 Task: Look for products in the category "Boxed Meals & Sides" from Daiya only.
Action: Mouse moved to (317, 153)
Screenshot: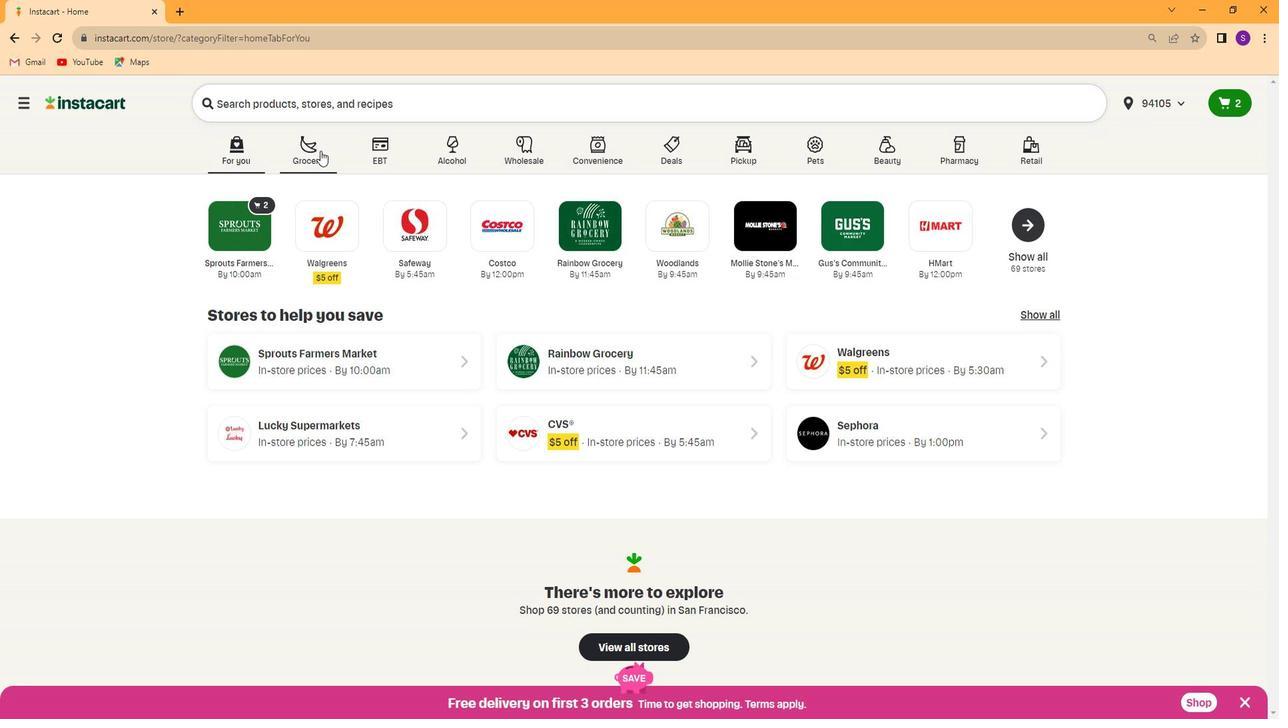 
Action: Mouse pressed left at (317, 153)
Screenshot: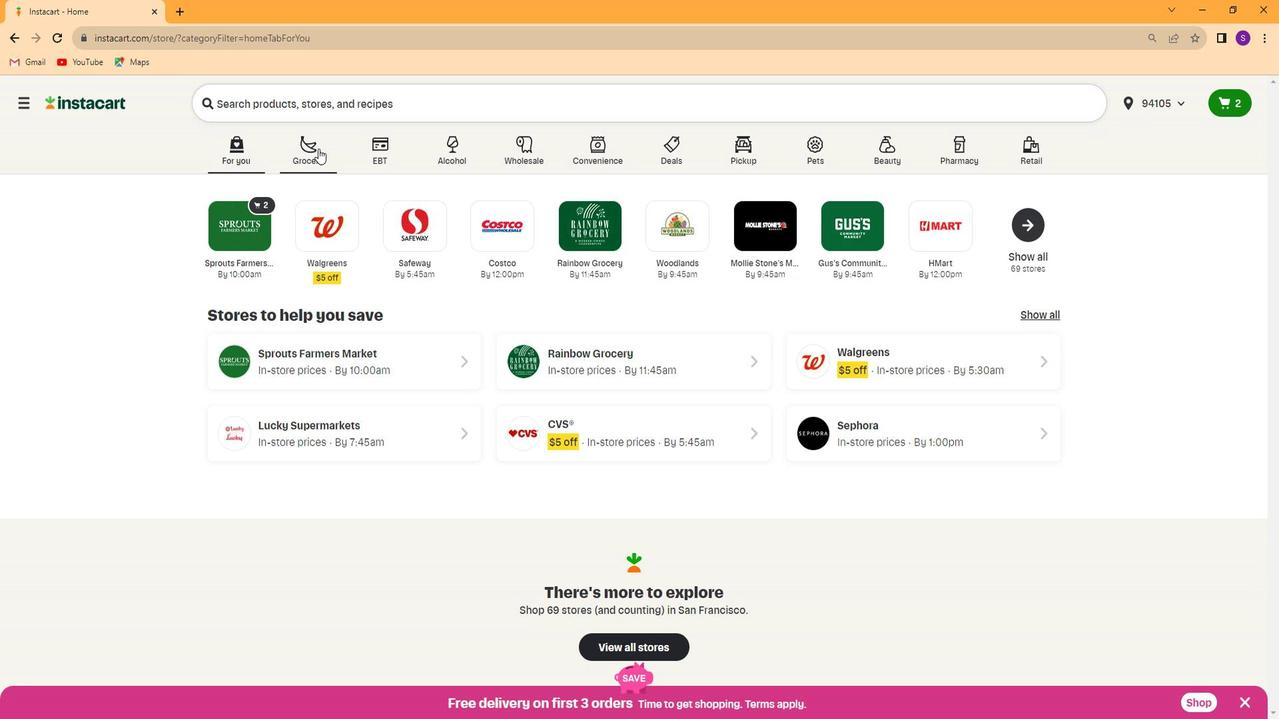 
Action: Mouse moved to (367, 237)
Screenshot: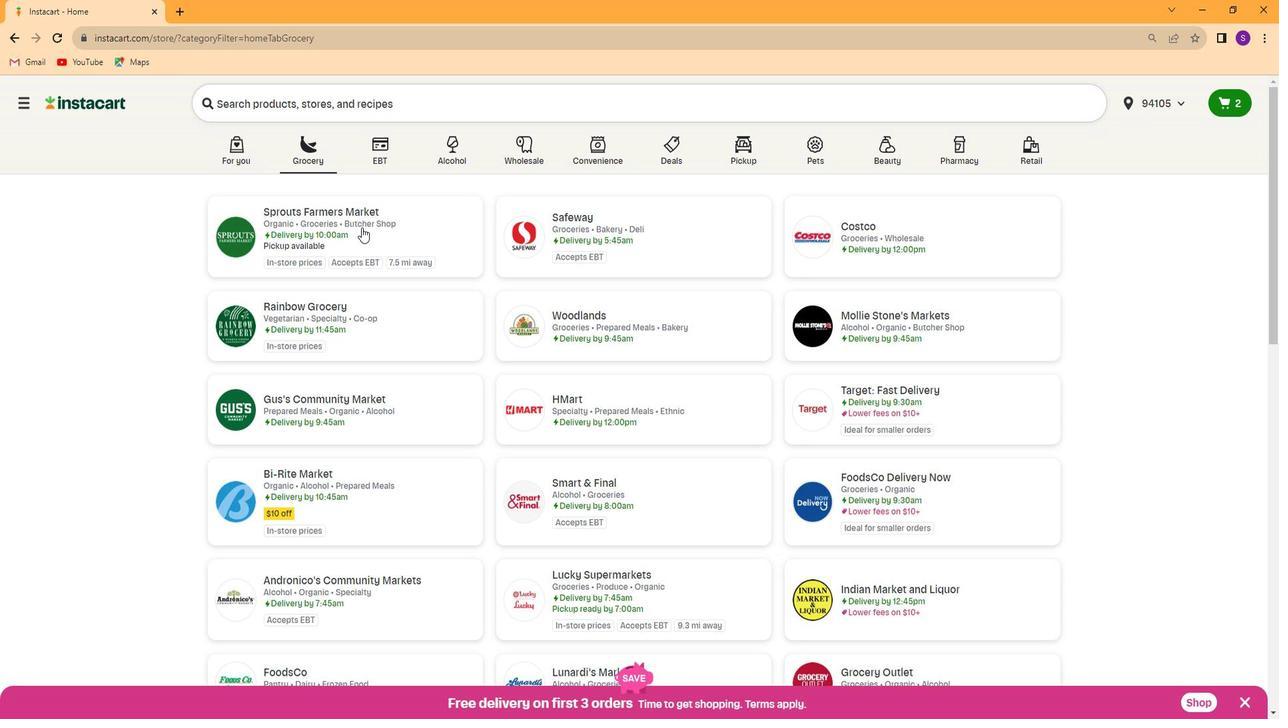 
Action: Mouse pressed left at (367, 237)
Screenshot: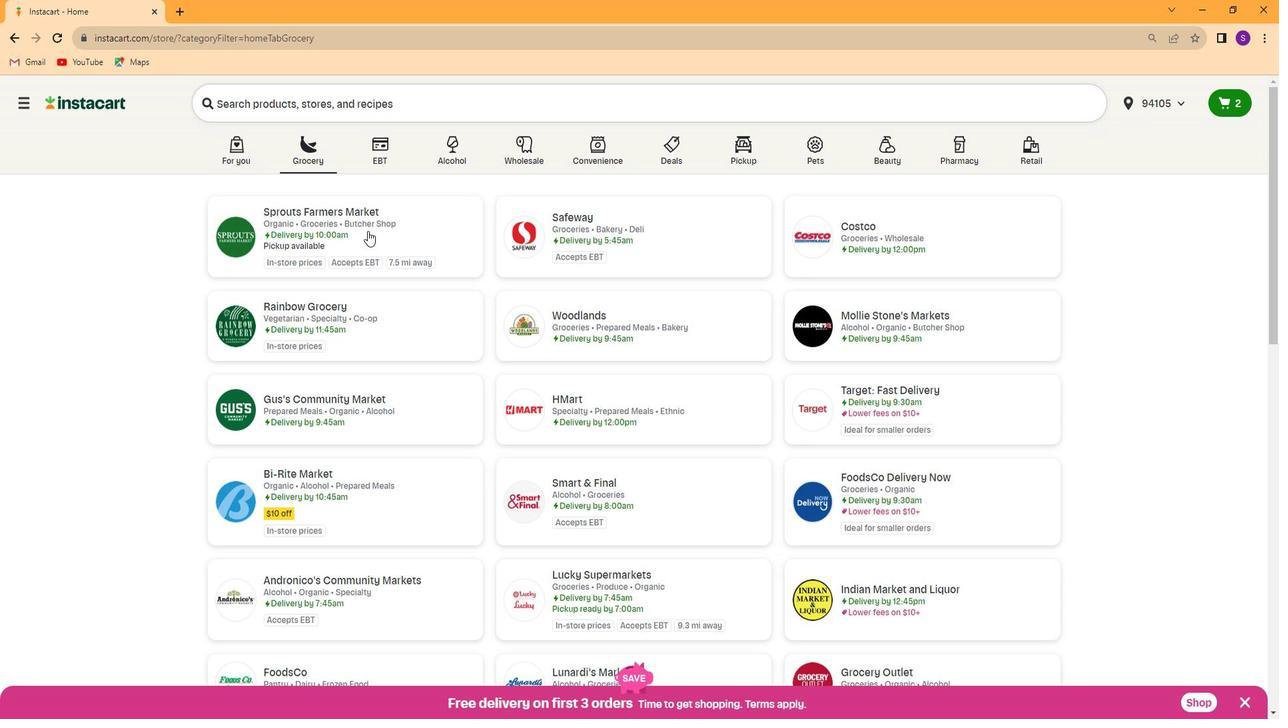 
Action: Mouse moved to (123, 476)
Screenshot: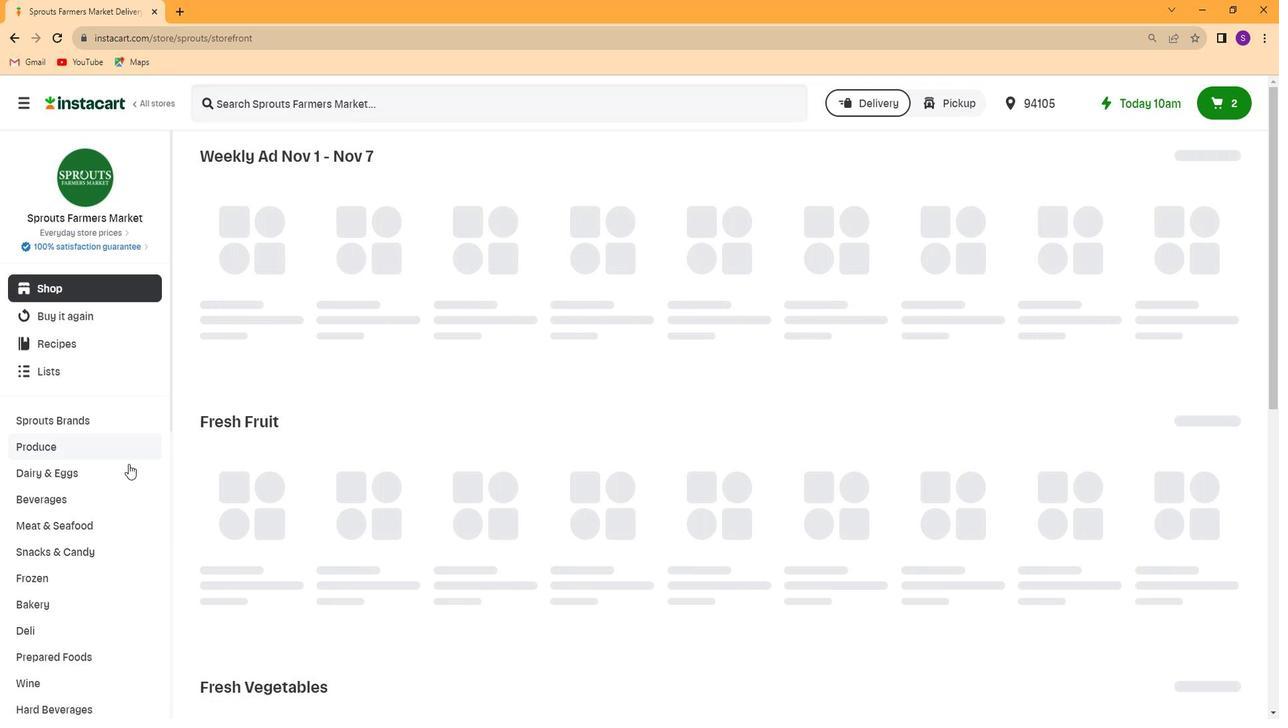 
Action: Mouse scrolled (123, 475) with delta (0, 0)
Screenshot: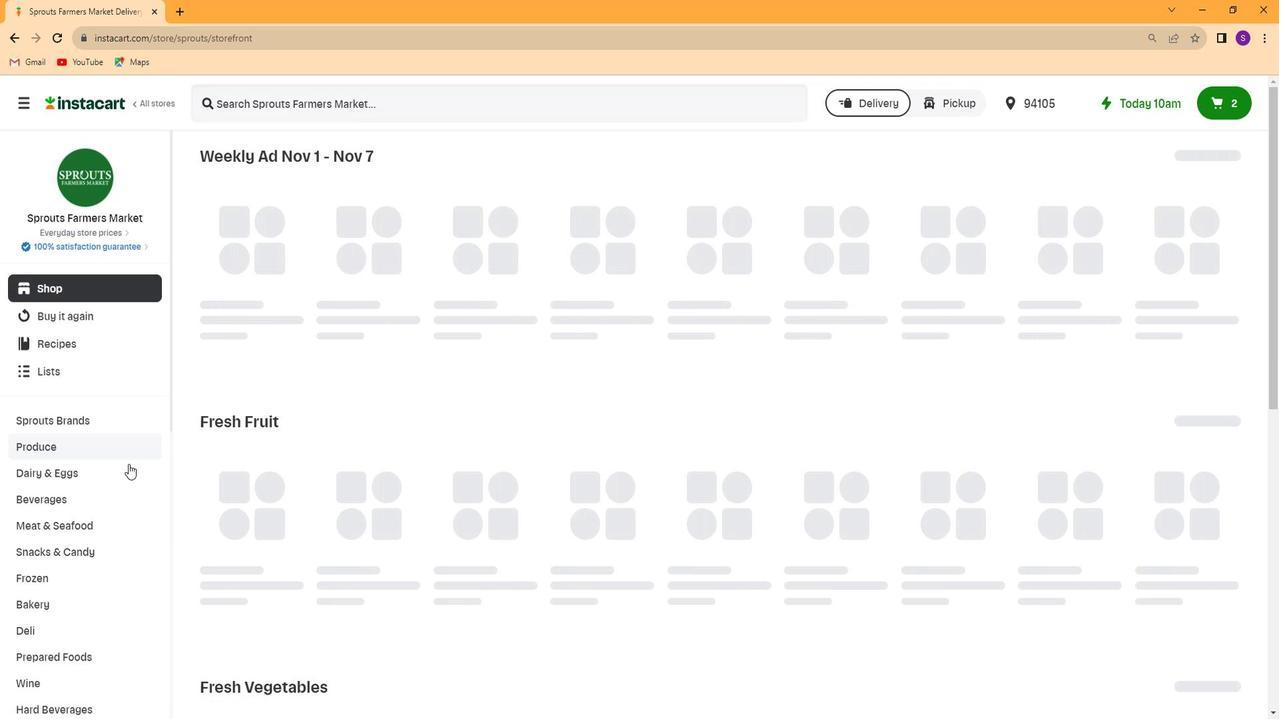 
Action: Mouse scrolled (123, 475) with delta (0, 0)
Screenshot: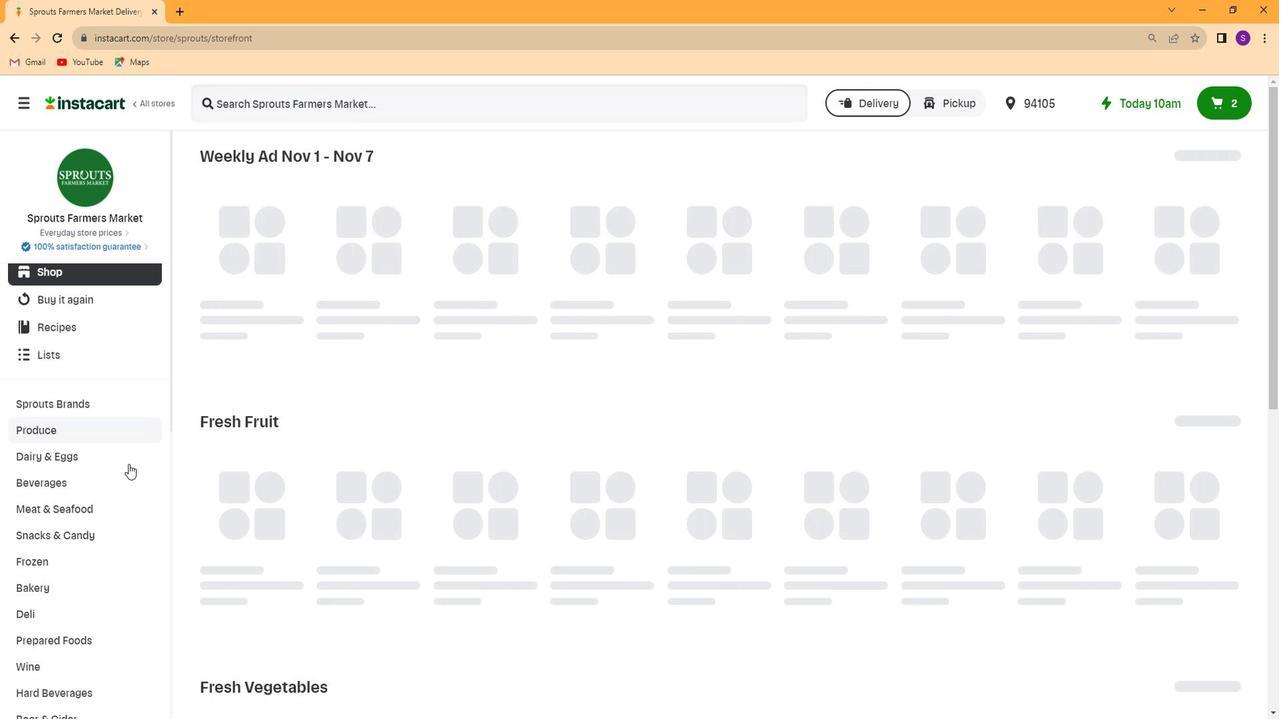 
Action: Mouse scrolled (123, 475) with delta (0, 0)
Screenshot: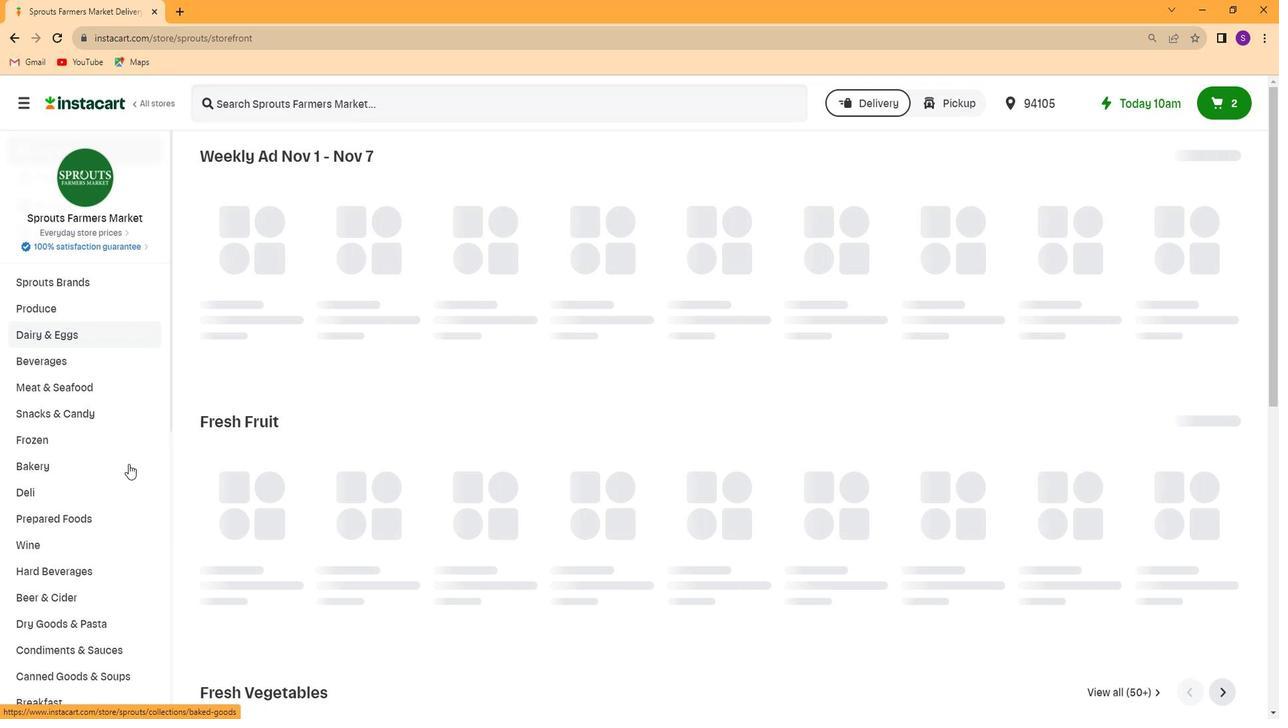 
Action: Mouse moved to (111, 568)
Screenshot: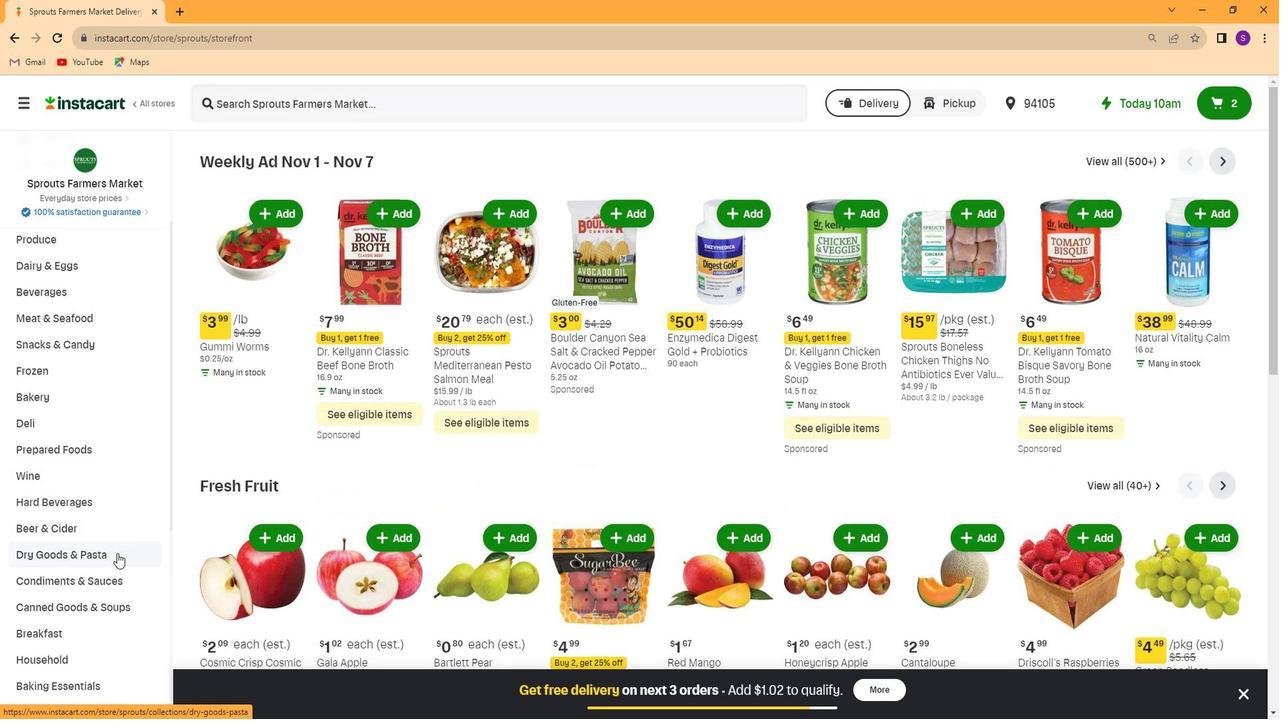 
Action: Mouse pressed left at (111, 568)
Screenshot: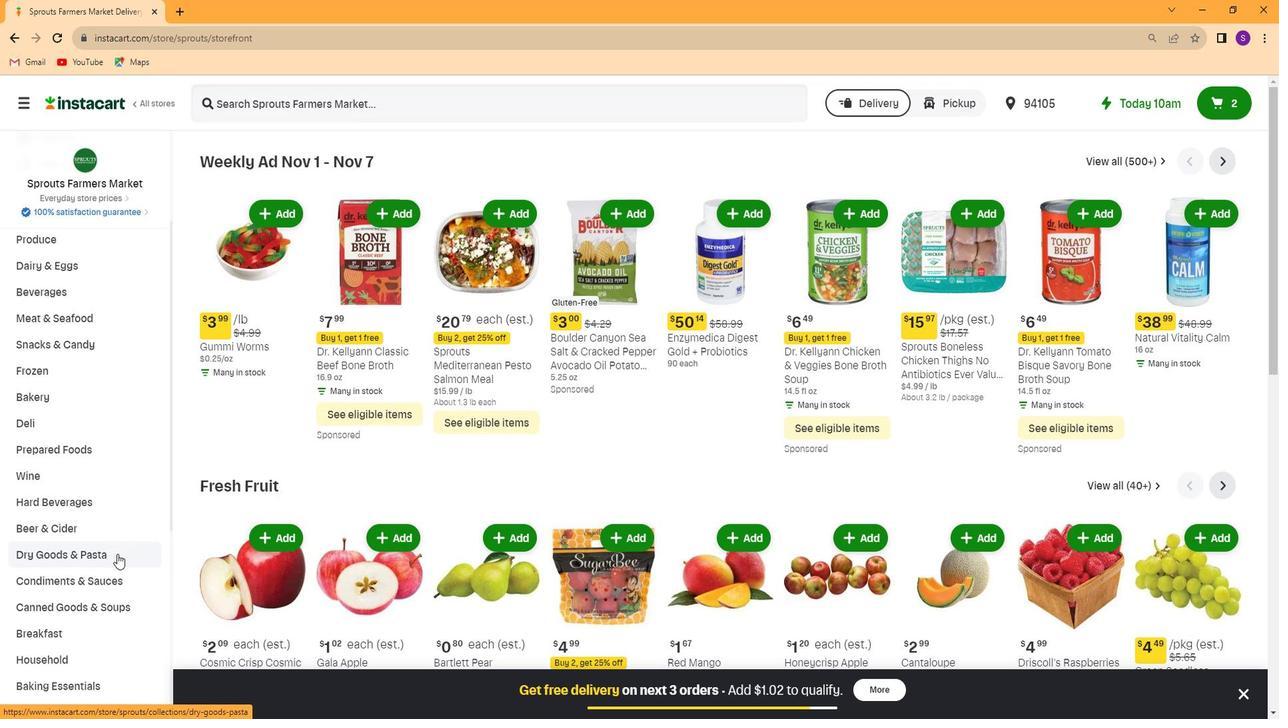 
Action: Mouse moved to (510, 199)
Screenshot: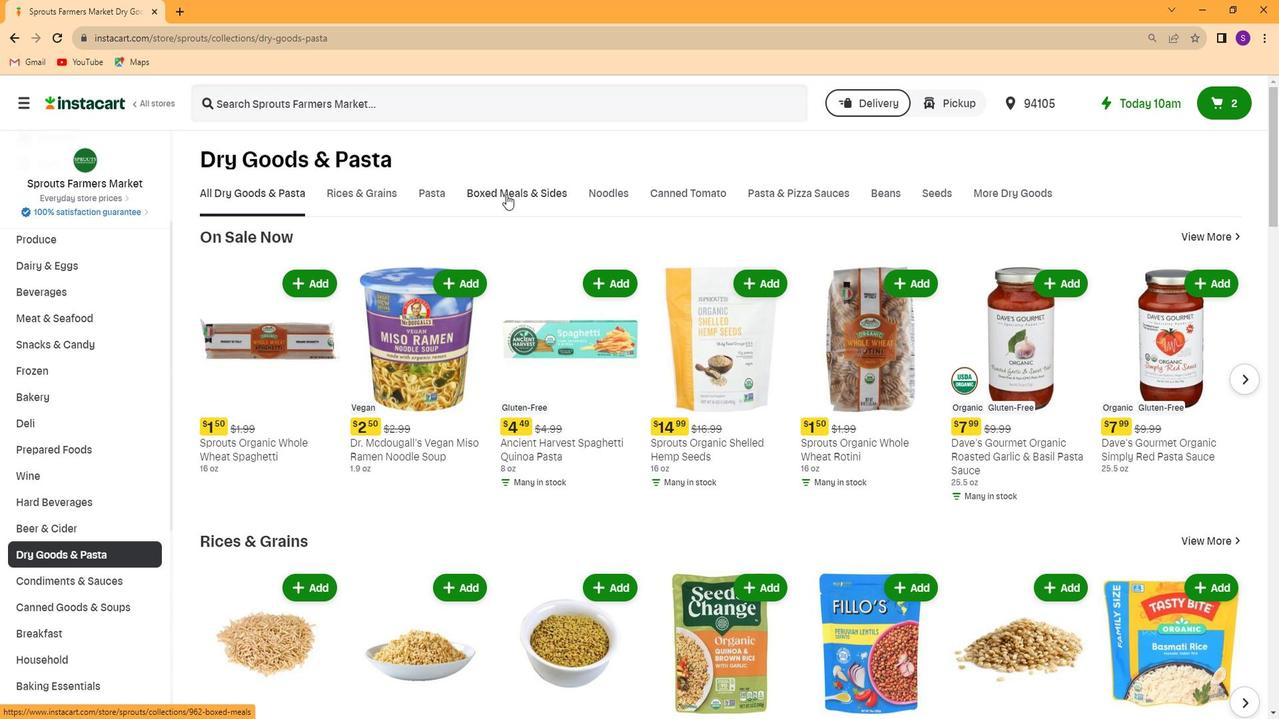 
Action: Mouse pressed left at (510, 199)
Screenshot: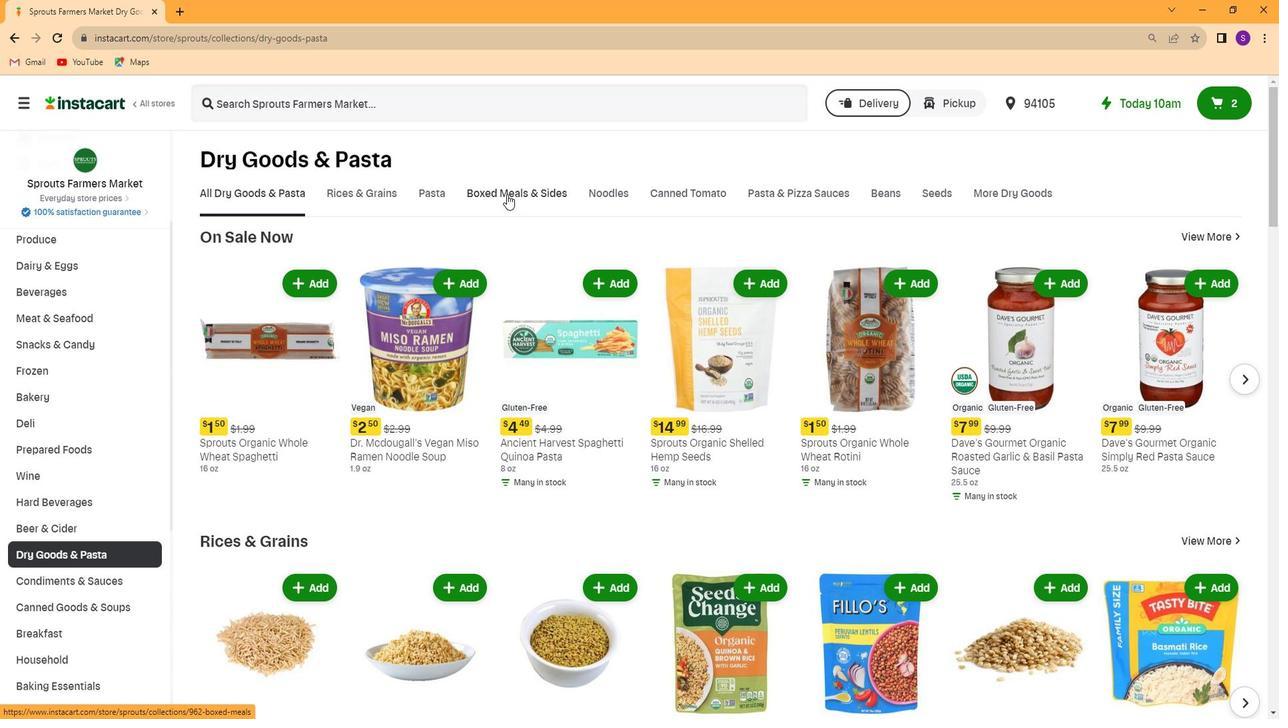
Action: Mouse moved to (449, 253)
Screenshot: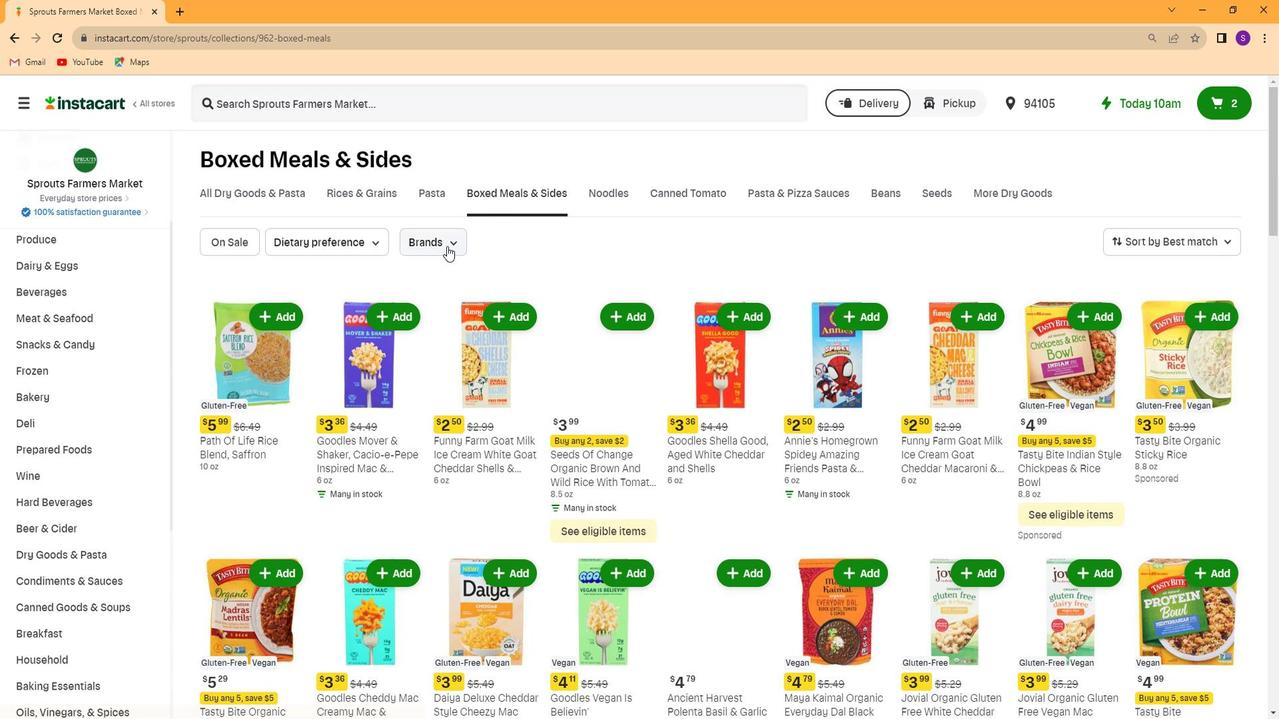 
Action: Mouse pressed left at (449, 253)
Screenshot: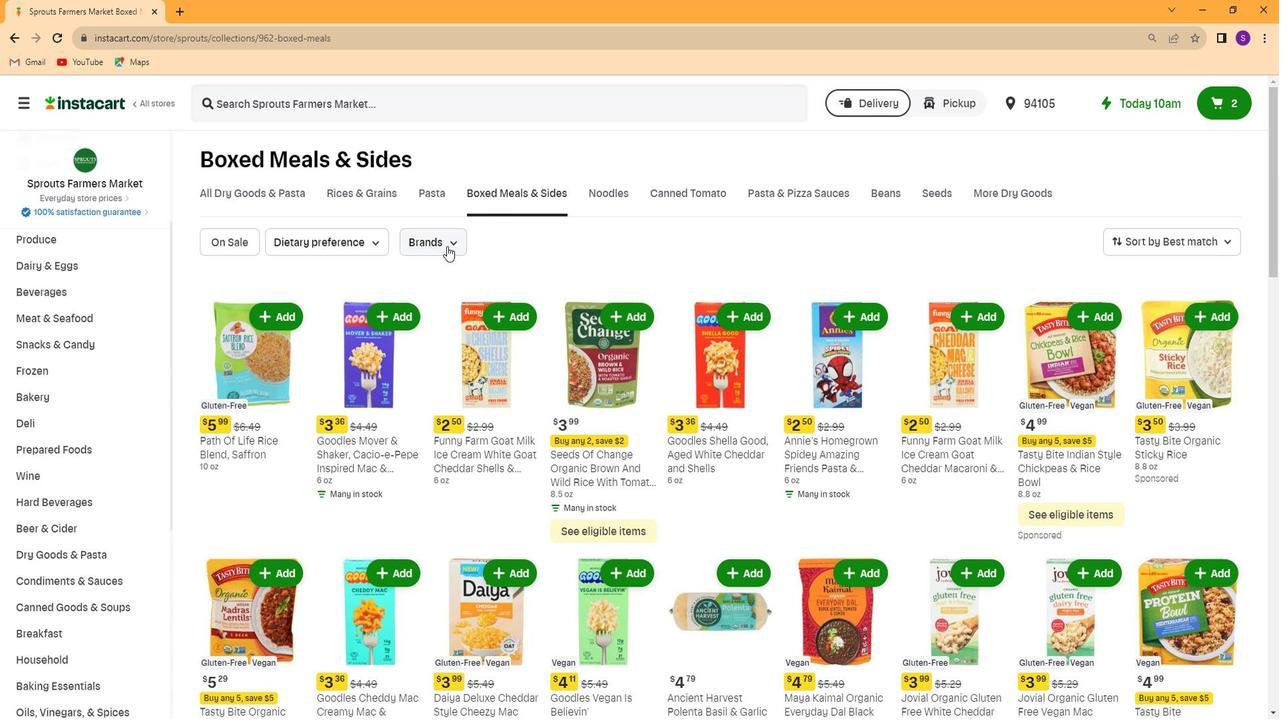 
Action: Mouse moved to (475, 410)
Screenshot: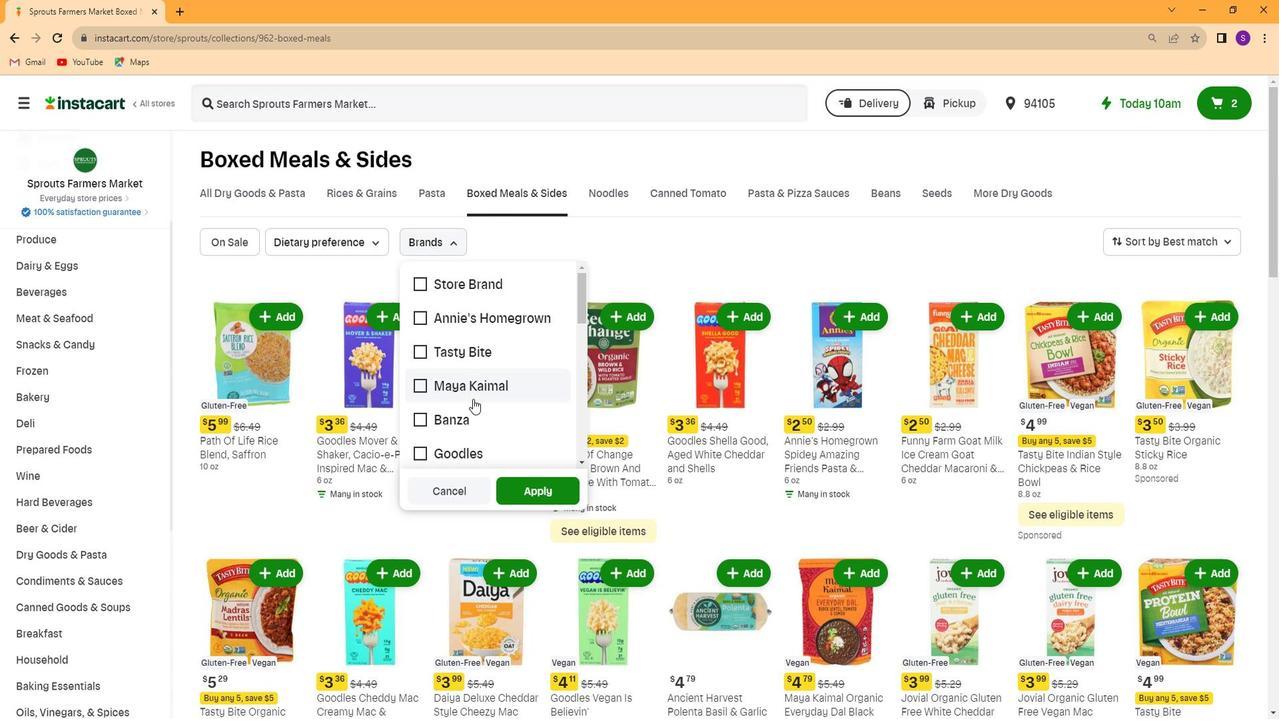 
Action: Mouse scrolled (475, 409) with delta (0, 0)
Screenshot: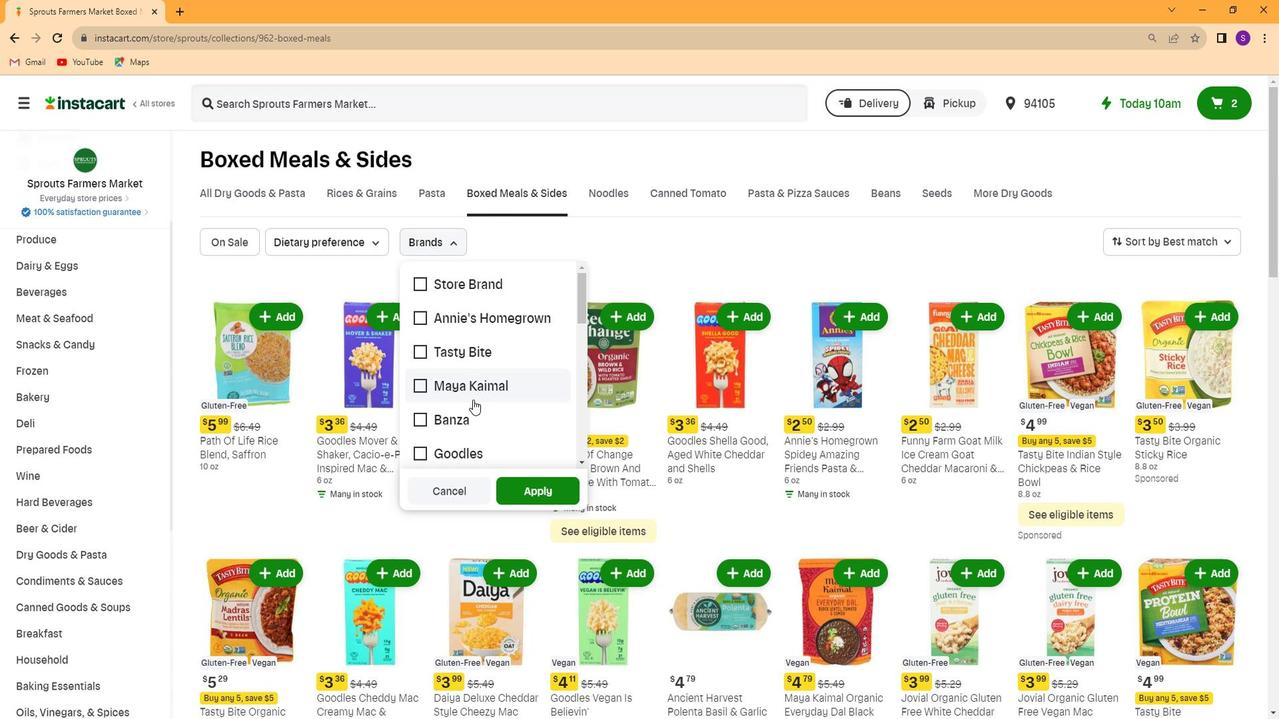 
Action: Mouse scrolled (475, 409) with delta (0, 0)
Screenshot: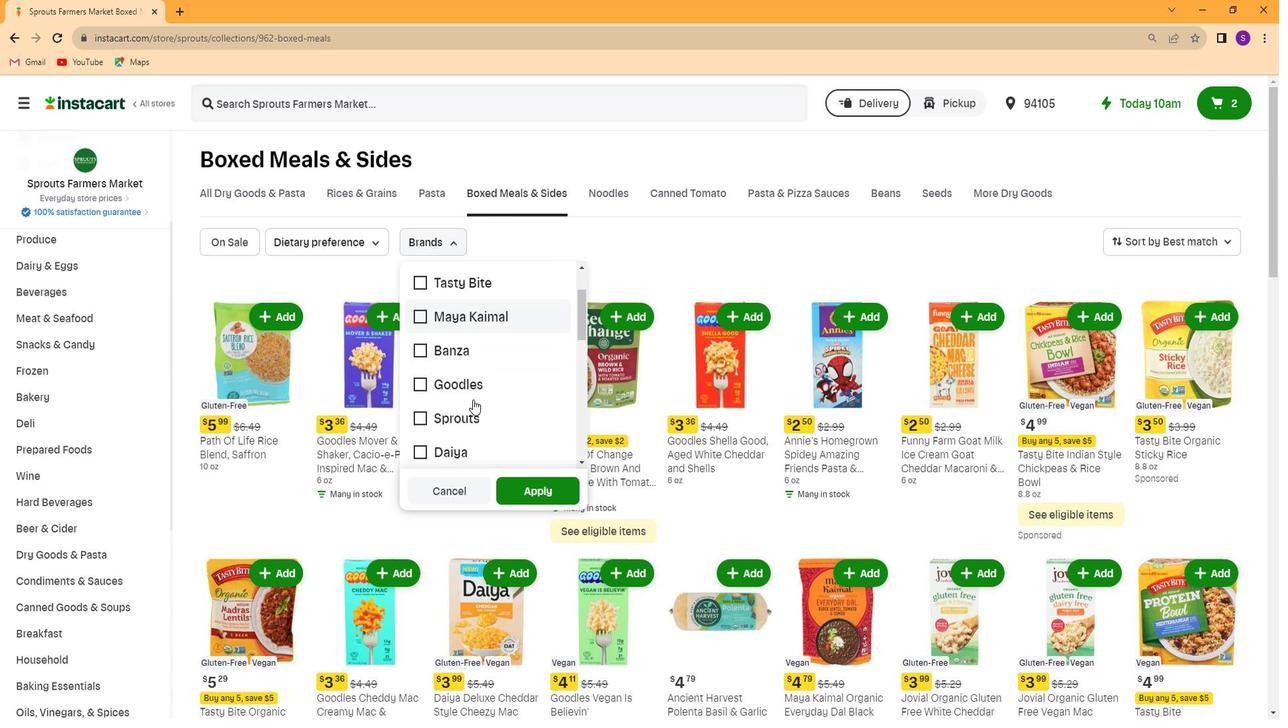 
Action: Mouse moved to (477, 399)
Screenshot: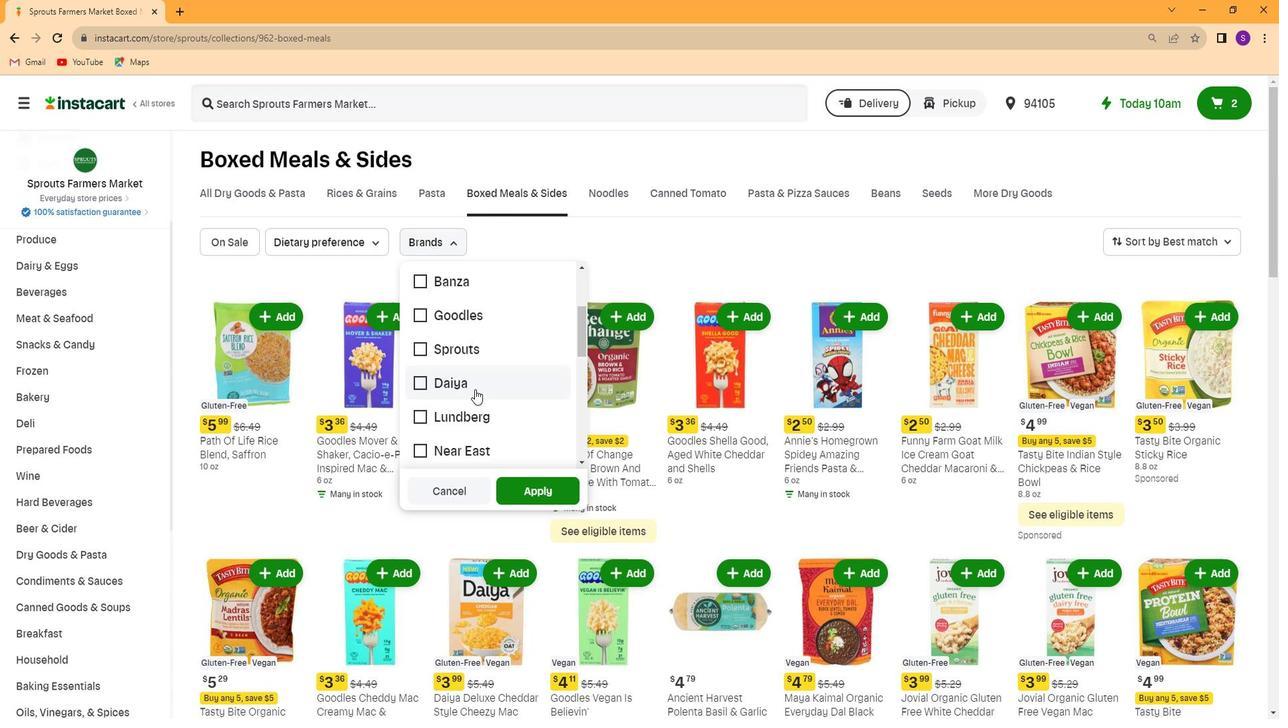 
Action: Mouse pressed left at (477, 399)
Screenshot: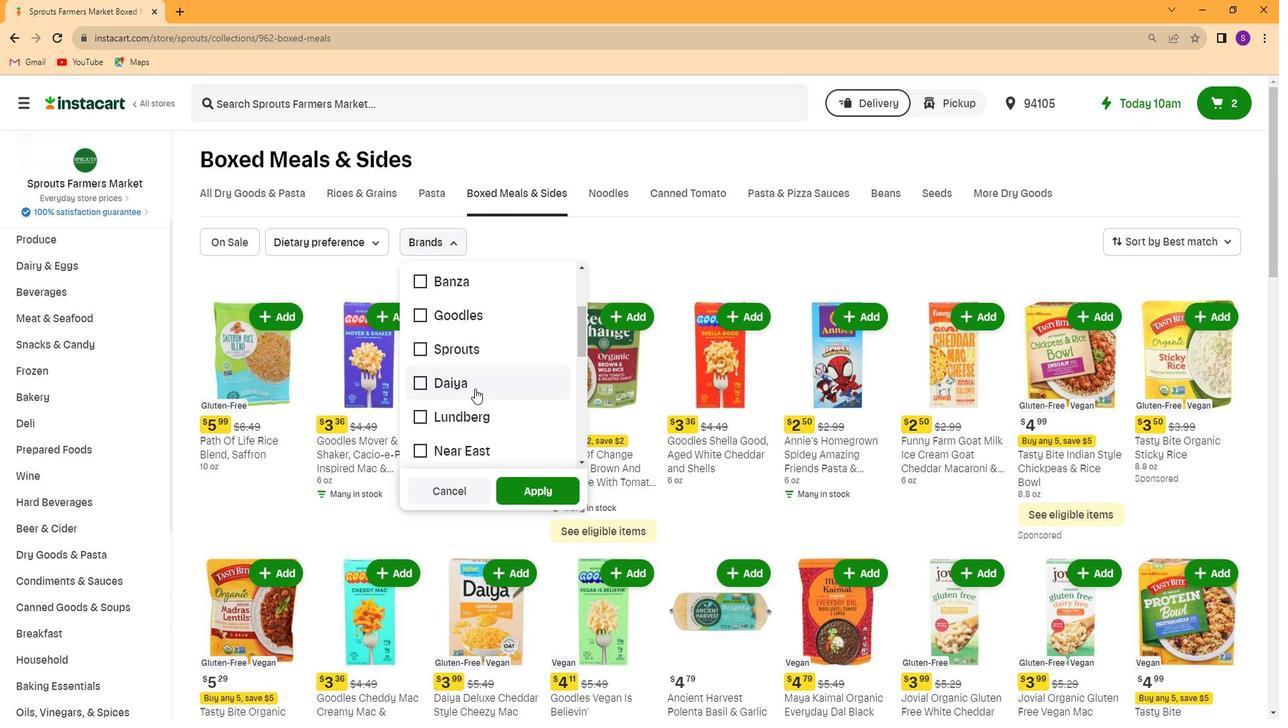 
Action: Mouse moved to (545, 509)
Screenshot: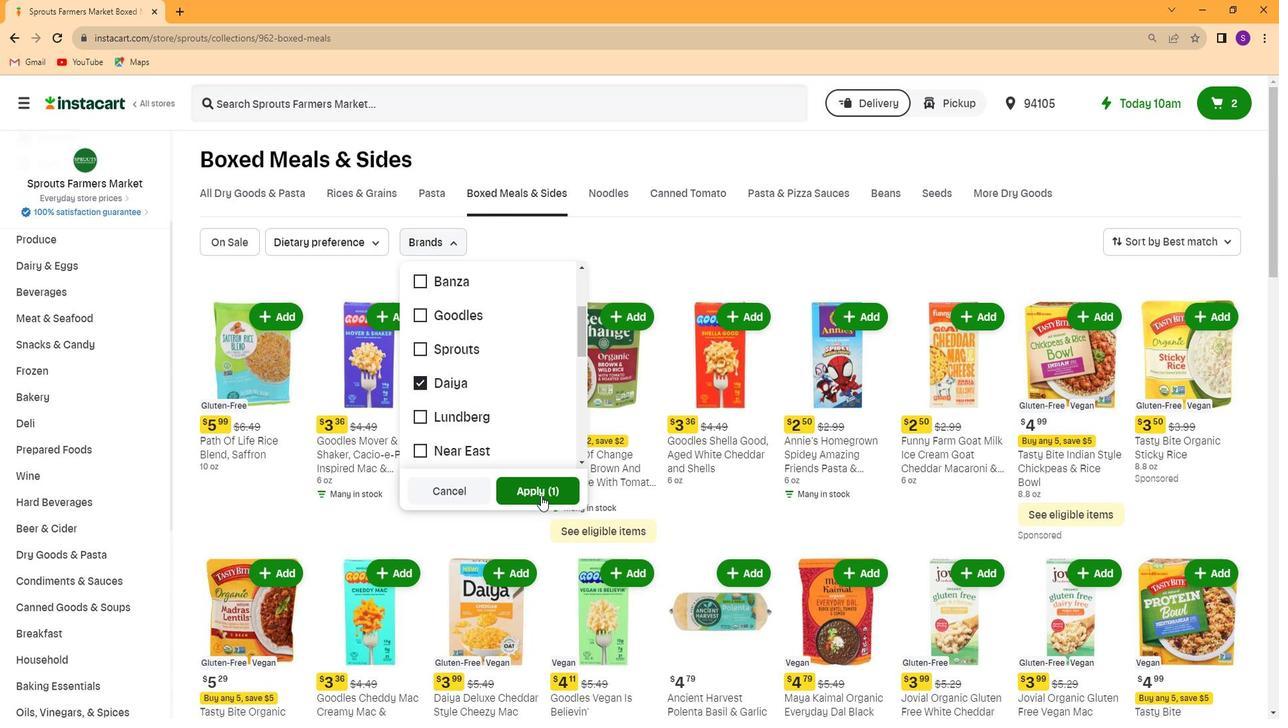 
Action: Mouse pressed left at (545, 509)
Screenshot: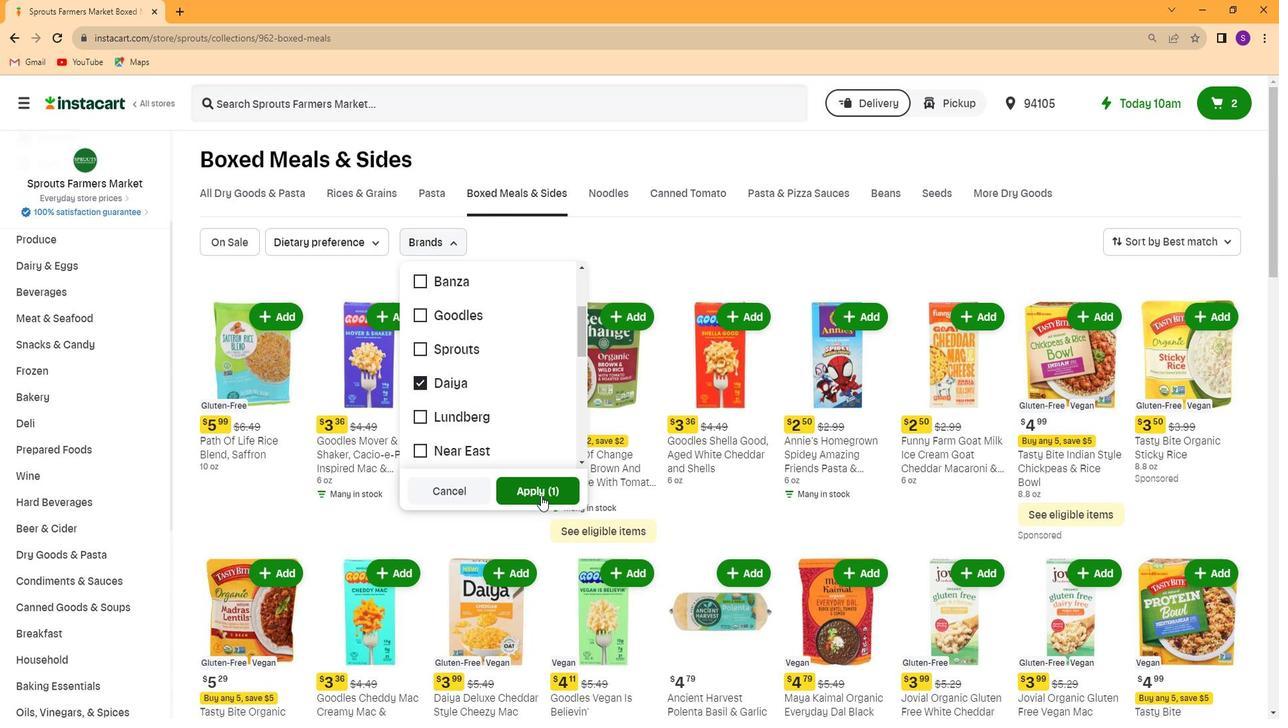 
Action: Mouse moved to (657, 509)
Screenshot: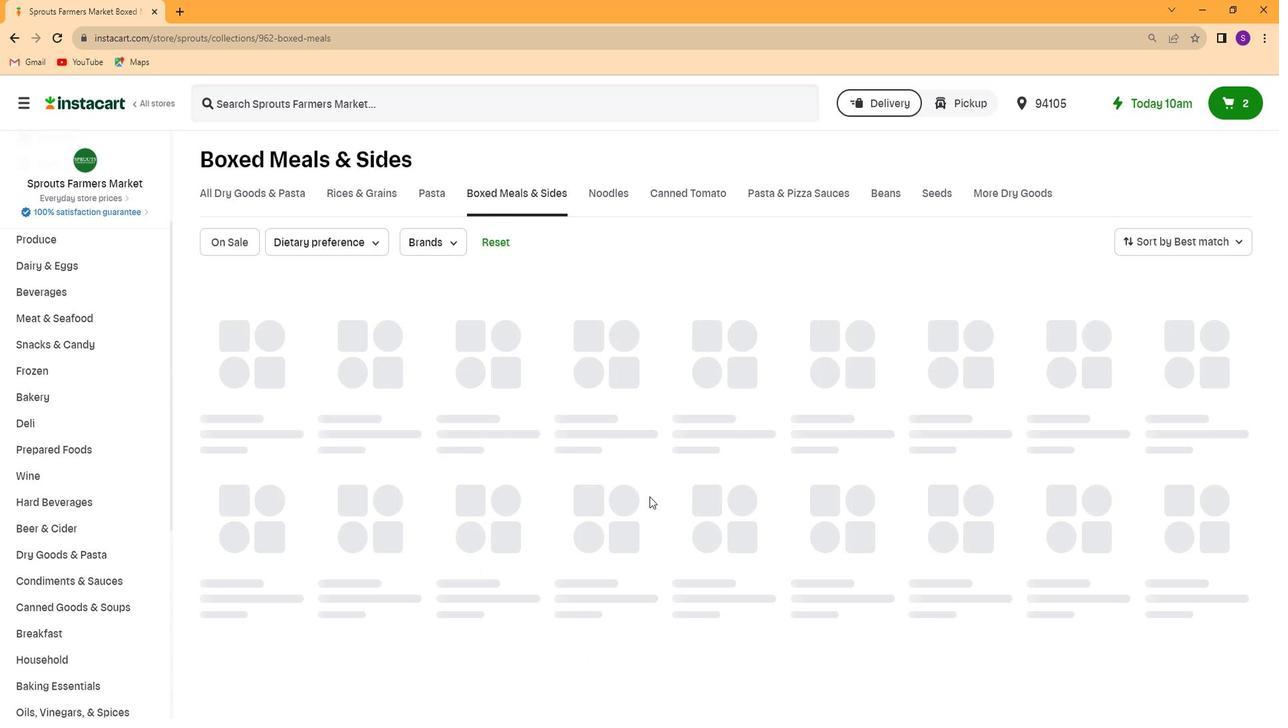 
